 Task: Set the name input to first name and last name.
Action: Mouse moved to (527, 214)
Screenshot: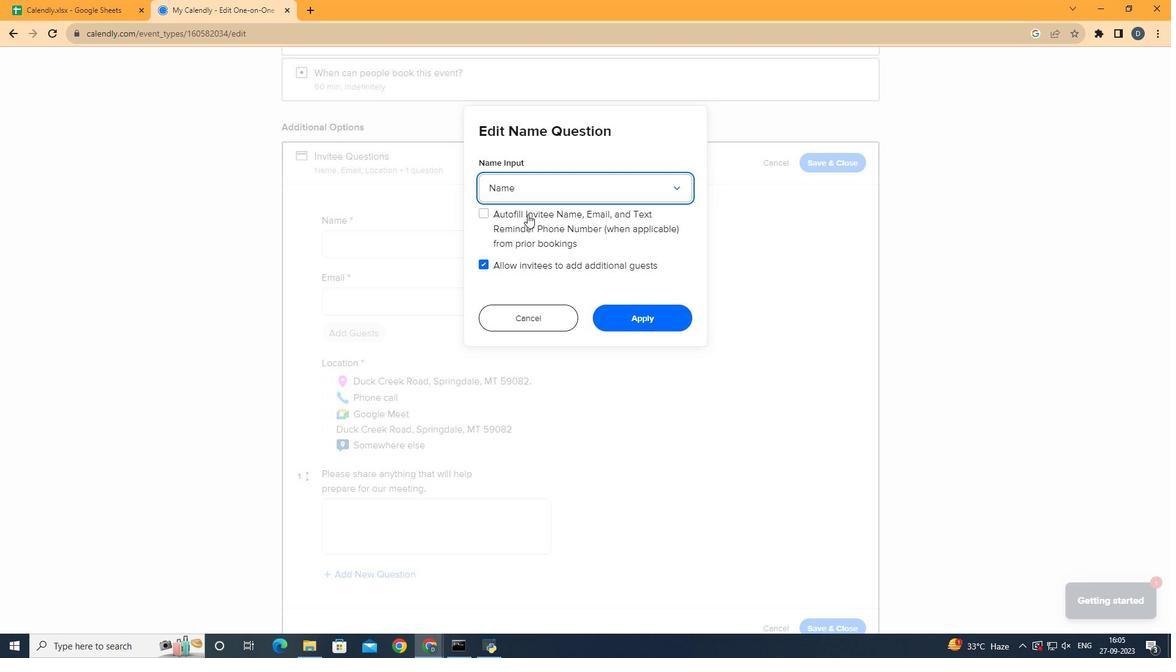 
Action: Mouse pressed left at (527, 214)
Screenshot: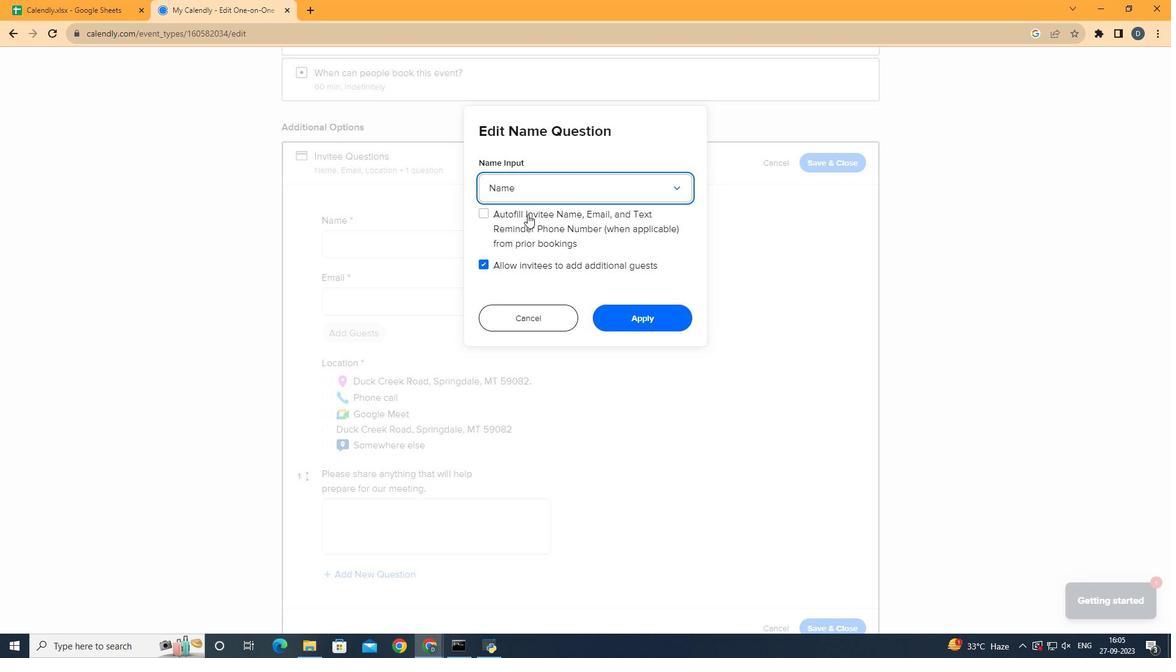 
Action: Mouse moved to (555, 193)
Screenshot: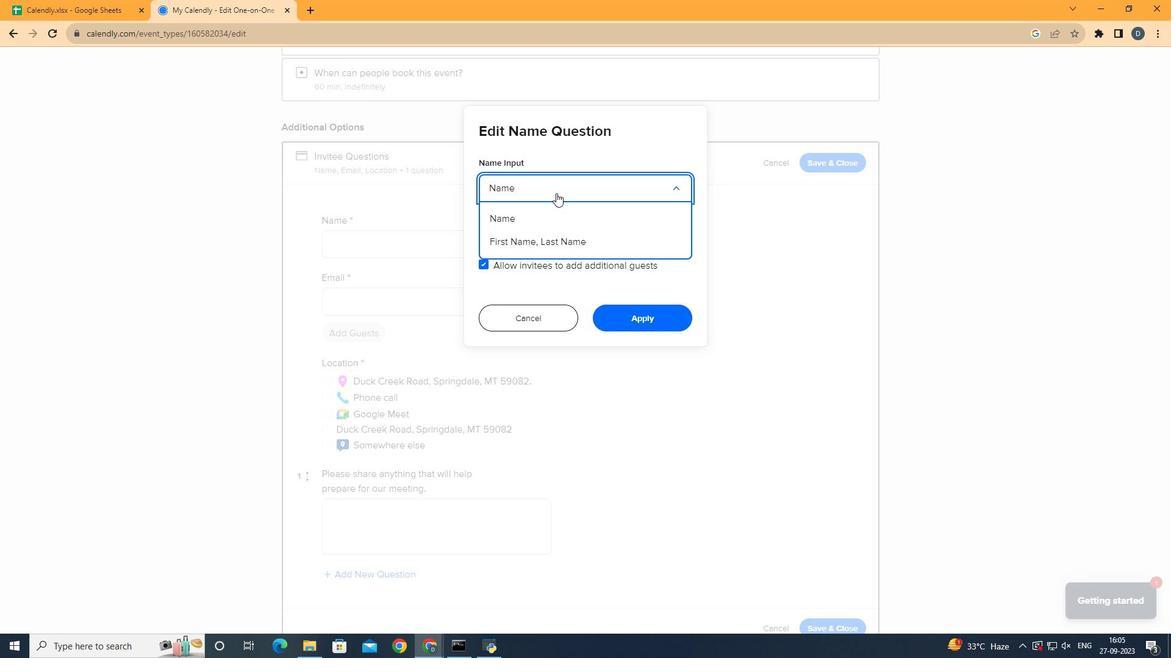 
Action: Mouse pressed left at (555, 193)
Screenshot: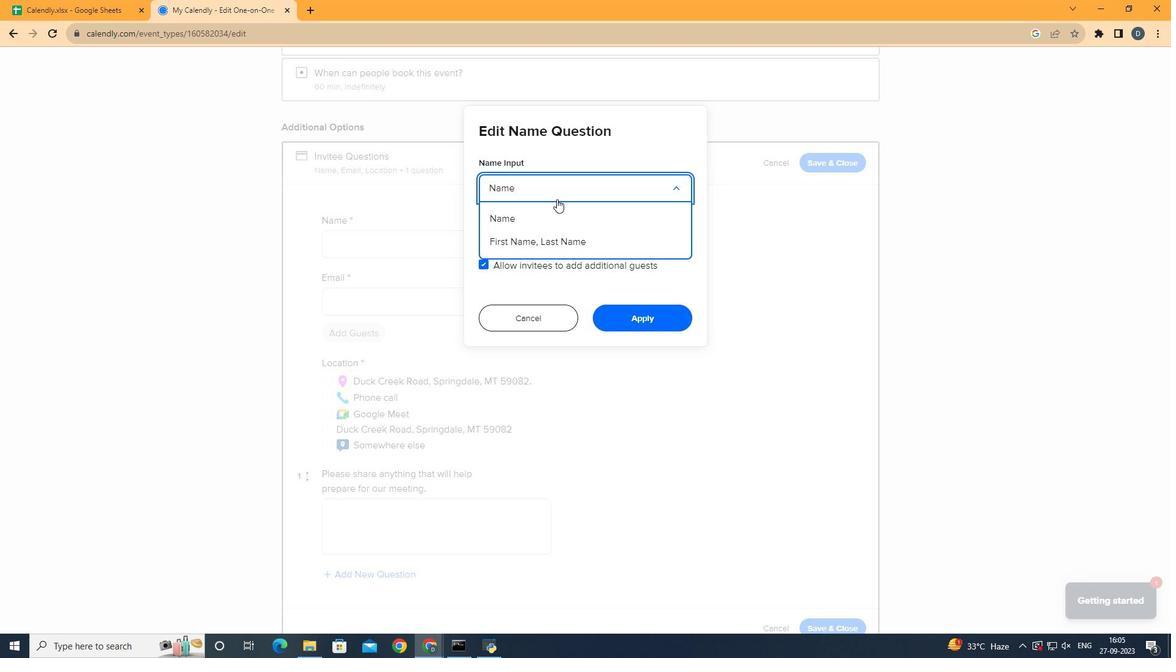 
Action: Mouse moved to (557, 235)
Screenshot: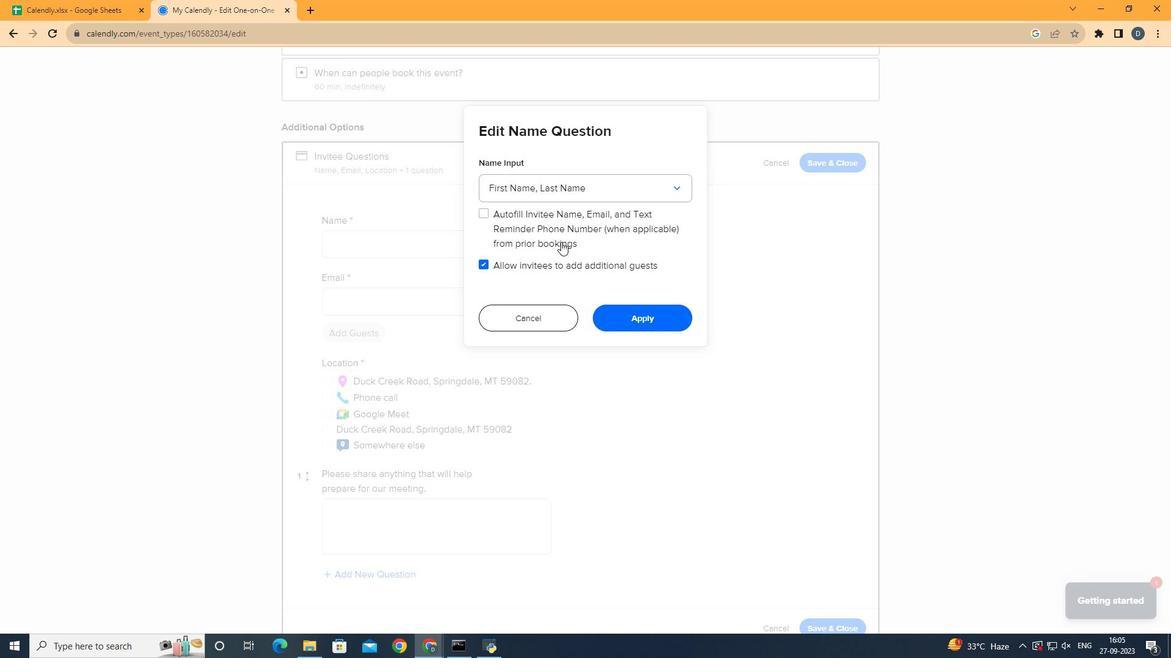 
Action: Mouse pressed left at (557, 235)
Screenshot: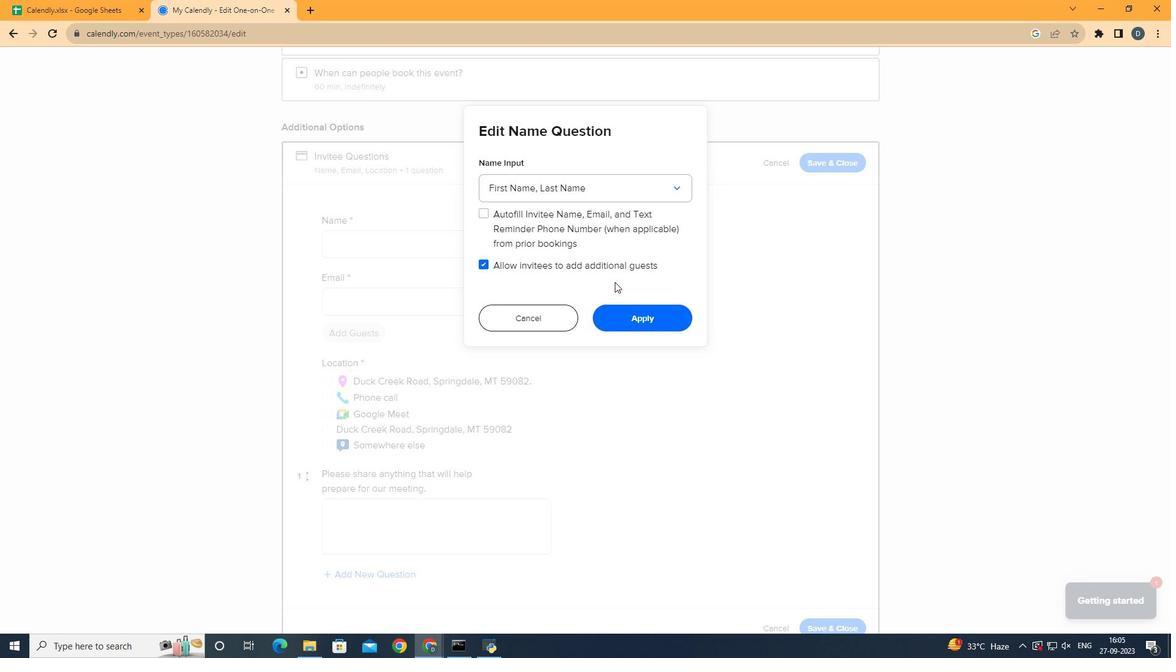
Action: Mouse moved to (646, 320)
Screenshot: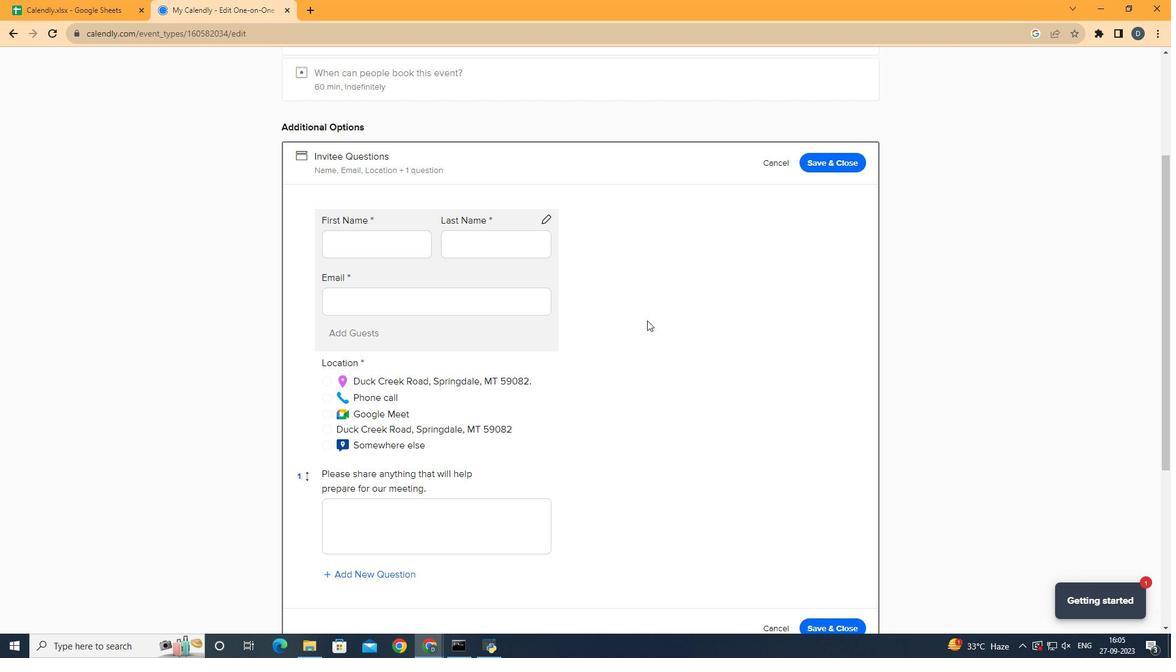 
Action: Mouse pressed left at (646, 320)
Screenshot: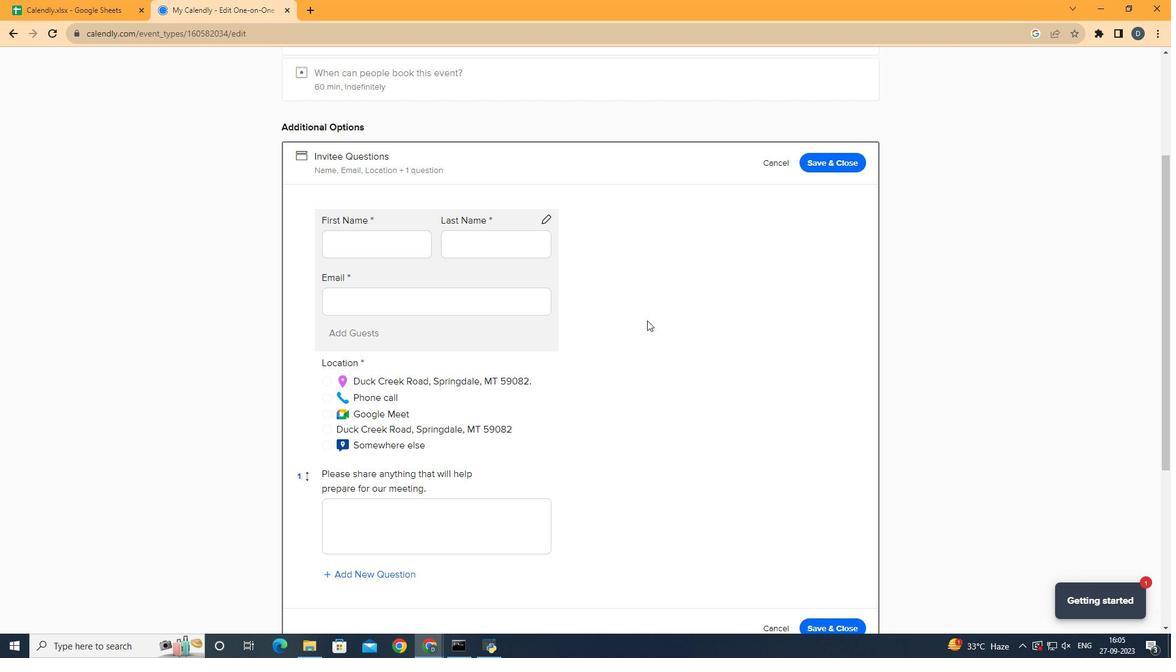 
Action: Mouse moved to (647, 320)
Screenshot: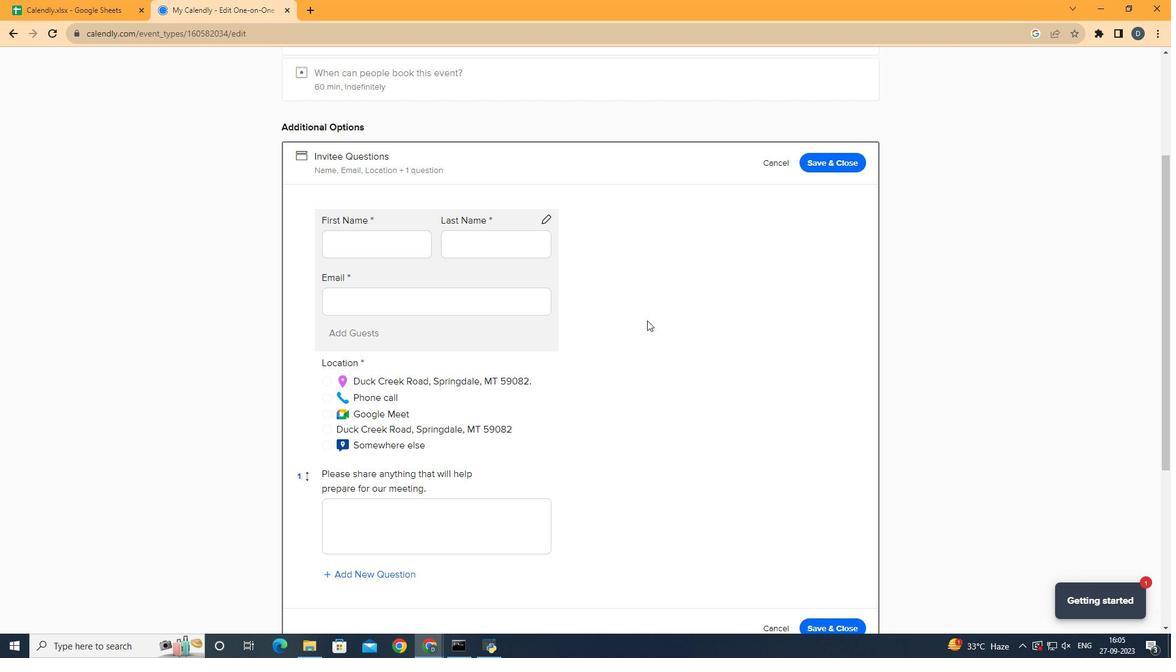 
